 Task: Reply to email with the signature Colton Mitchell with the subject 'Follow up on a demo or trial' from softage.1@softage.net with the message 'Would it be possible to provide a progress report on the project by the end of the week?'
Action: Mouse moved to (1103, 282)
Screenshot: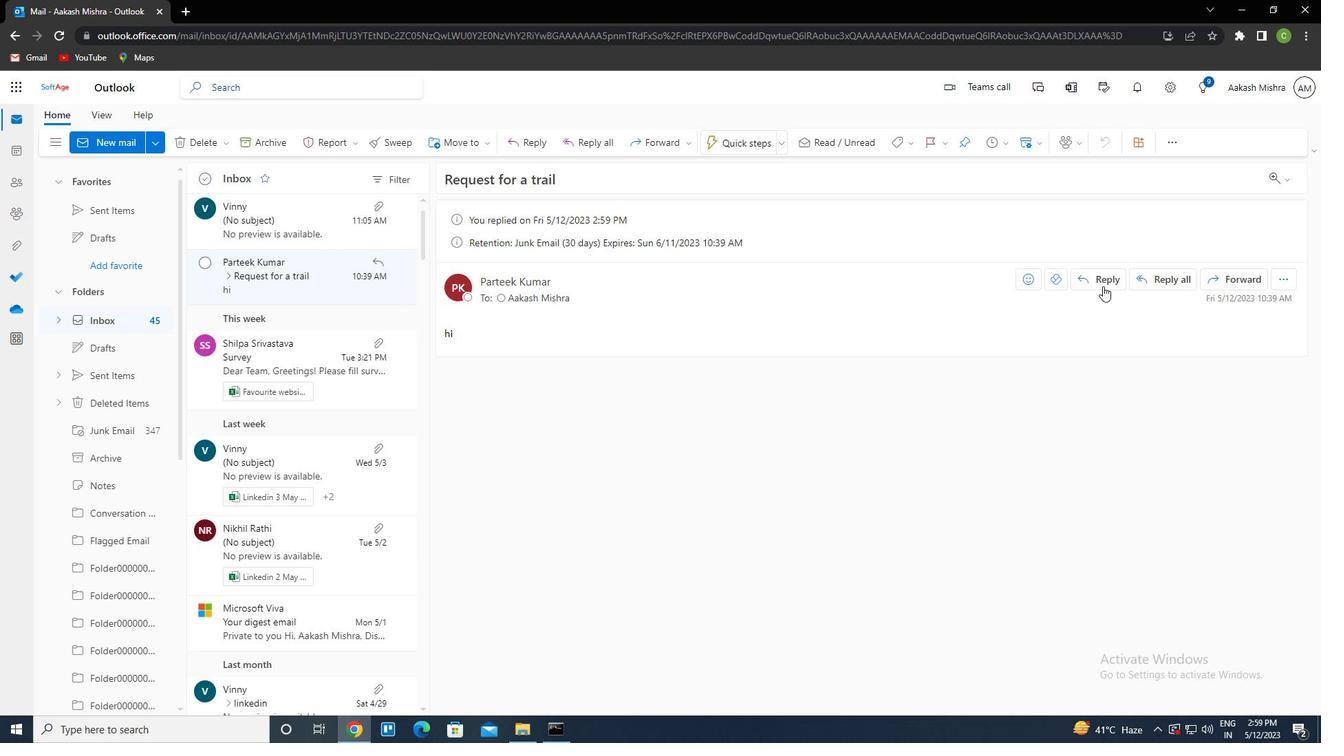 
Action: Mouse pressed left at (1103, 282)
Screenshot: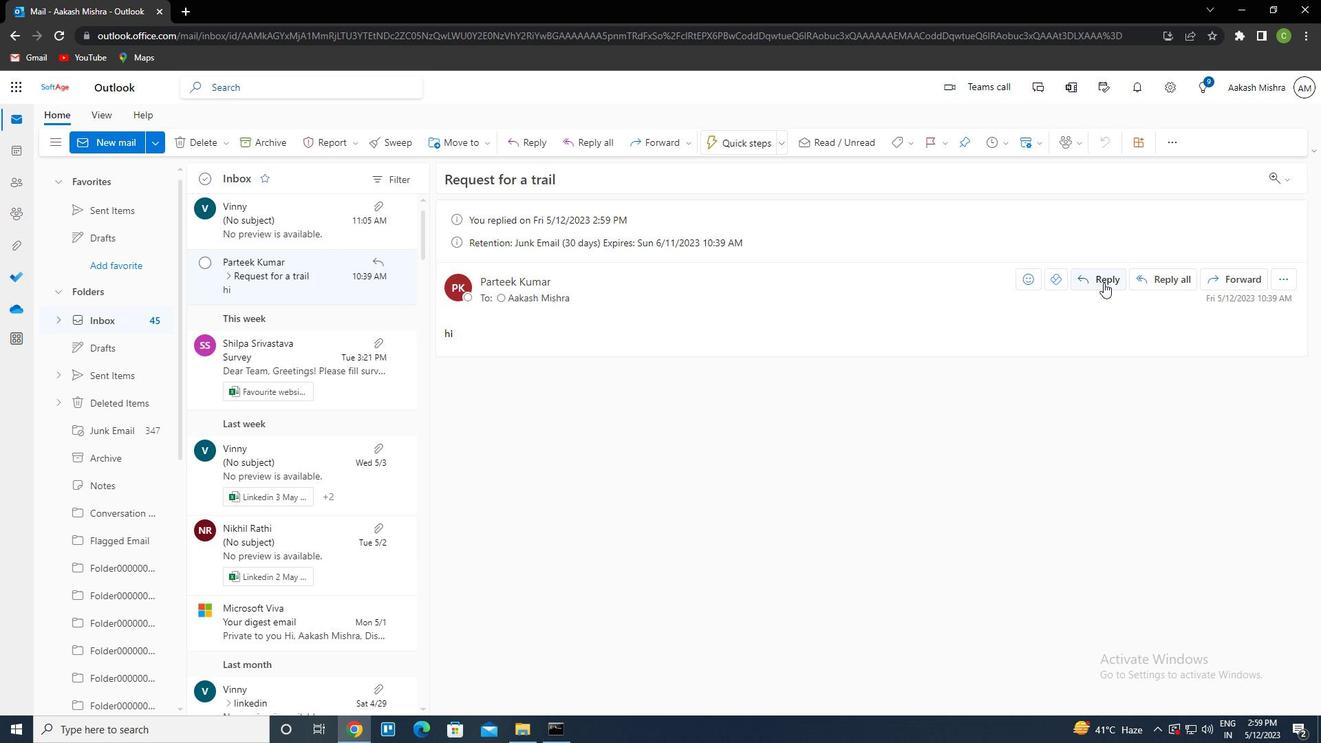 
Action: Mouse moved to (883, 149)
Screenshot: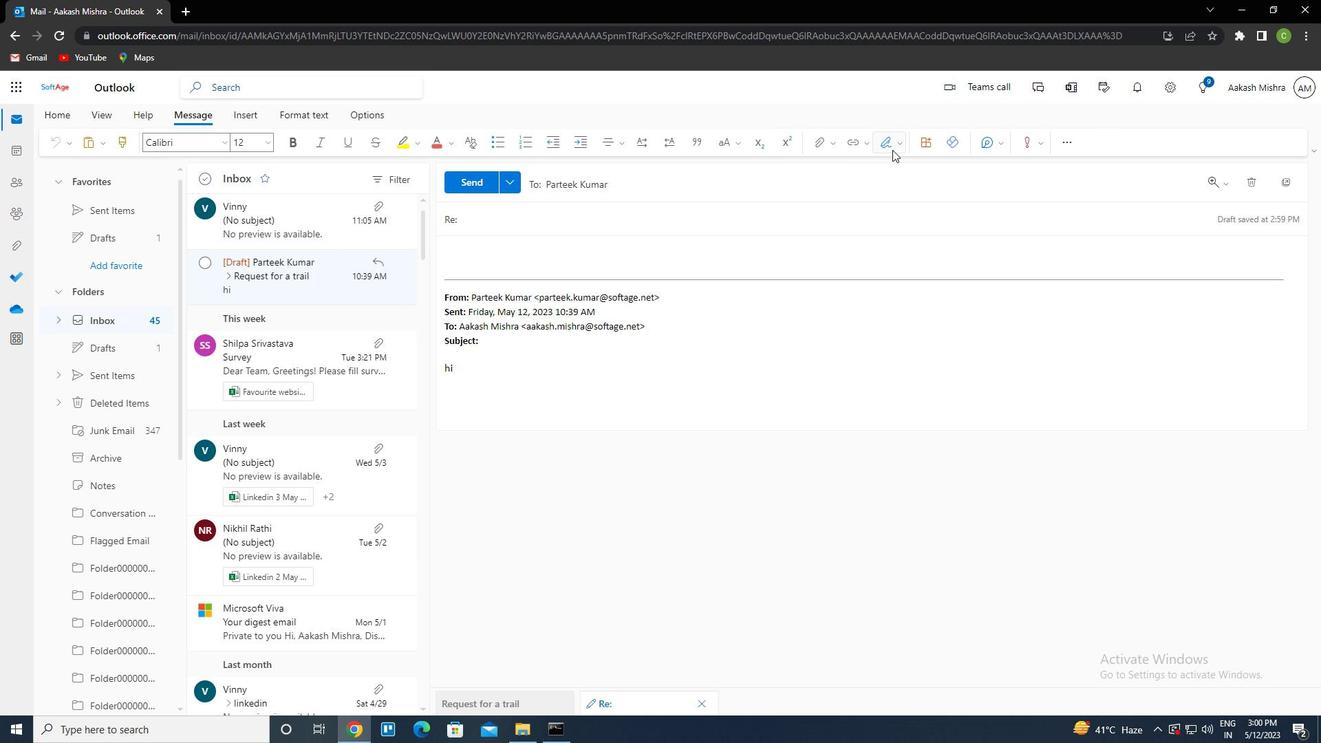 
Action: Mouse pressed left at (883, 149)
Screenshot: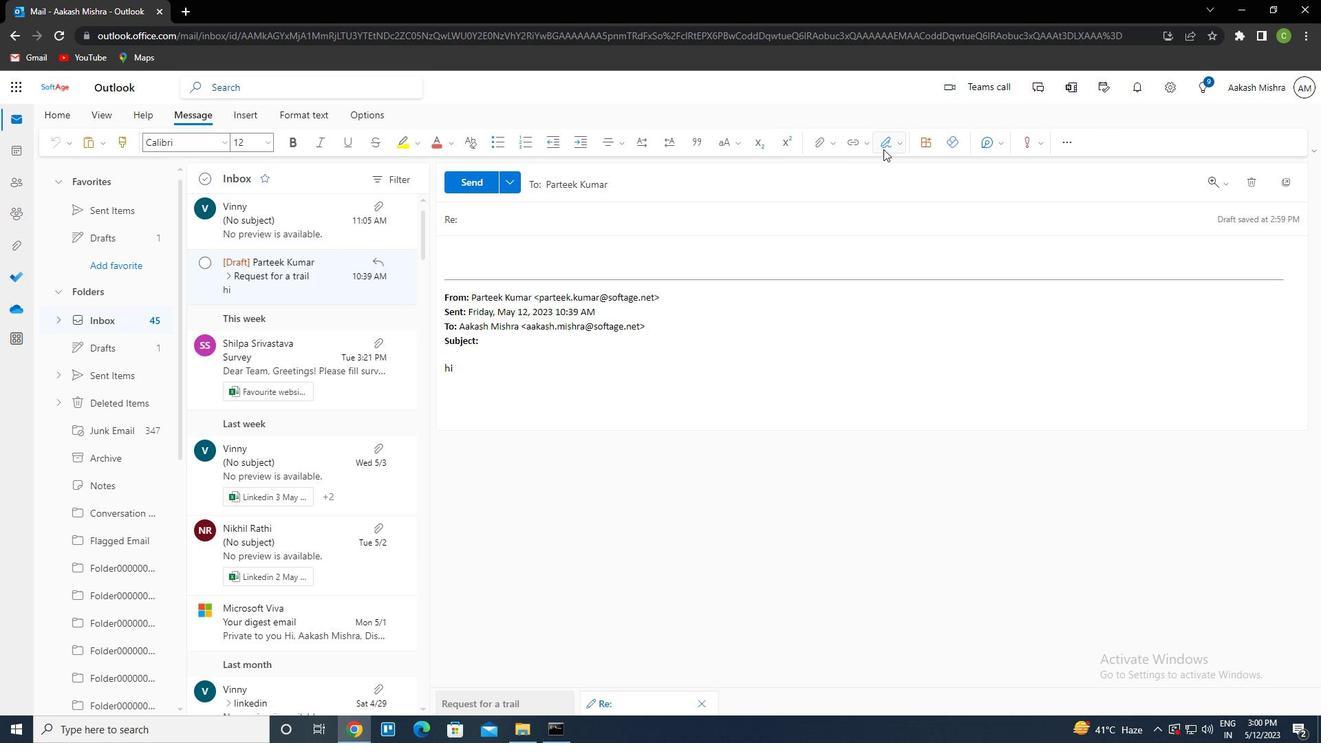 
Action: Mouse moved to (876, 201)
Screenshot: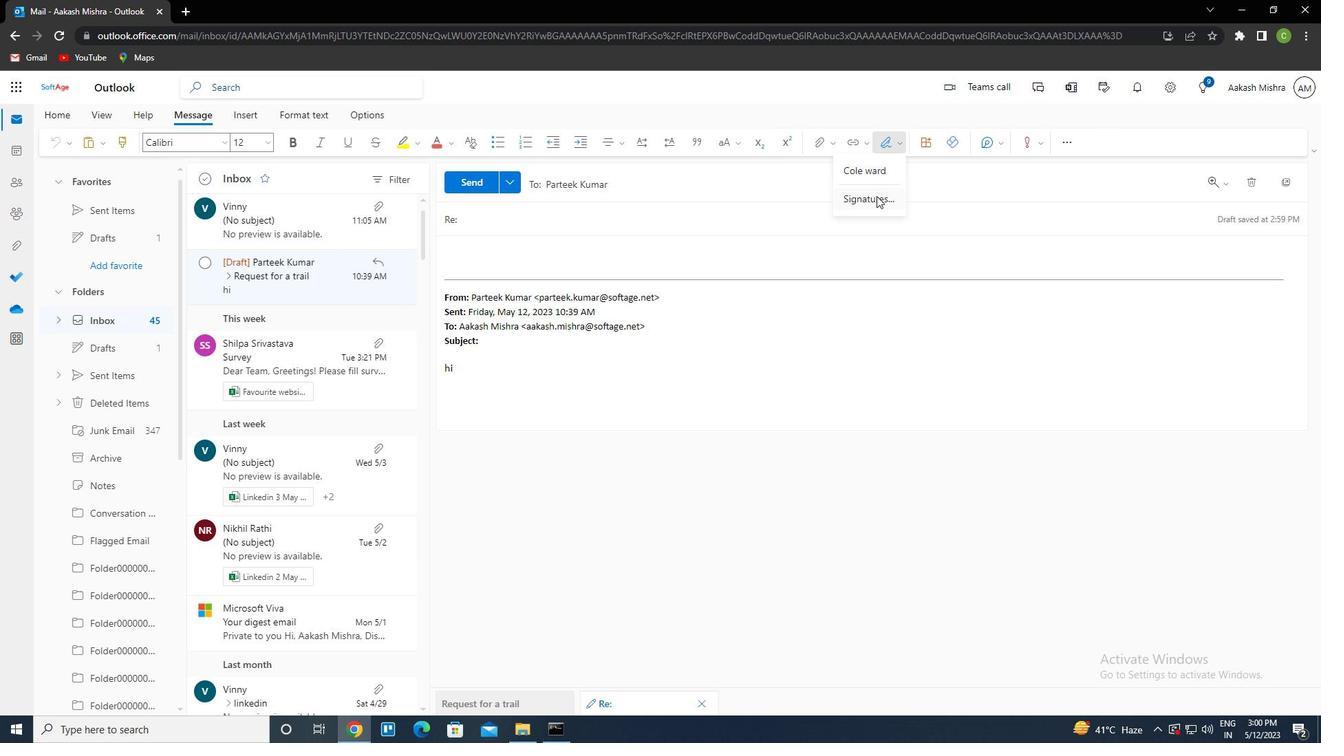 
Action: Mouse pressed left at (876, 201)
Screenshot: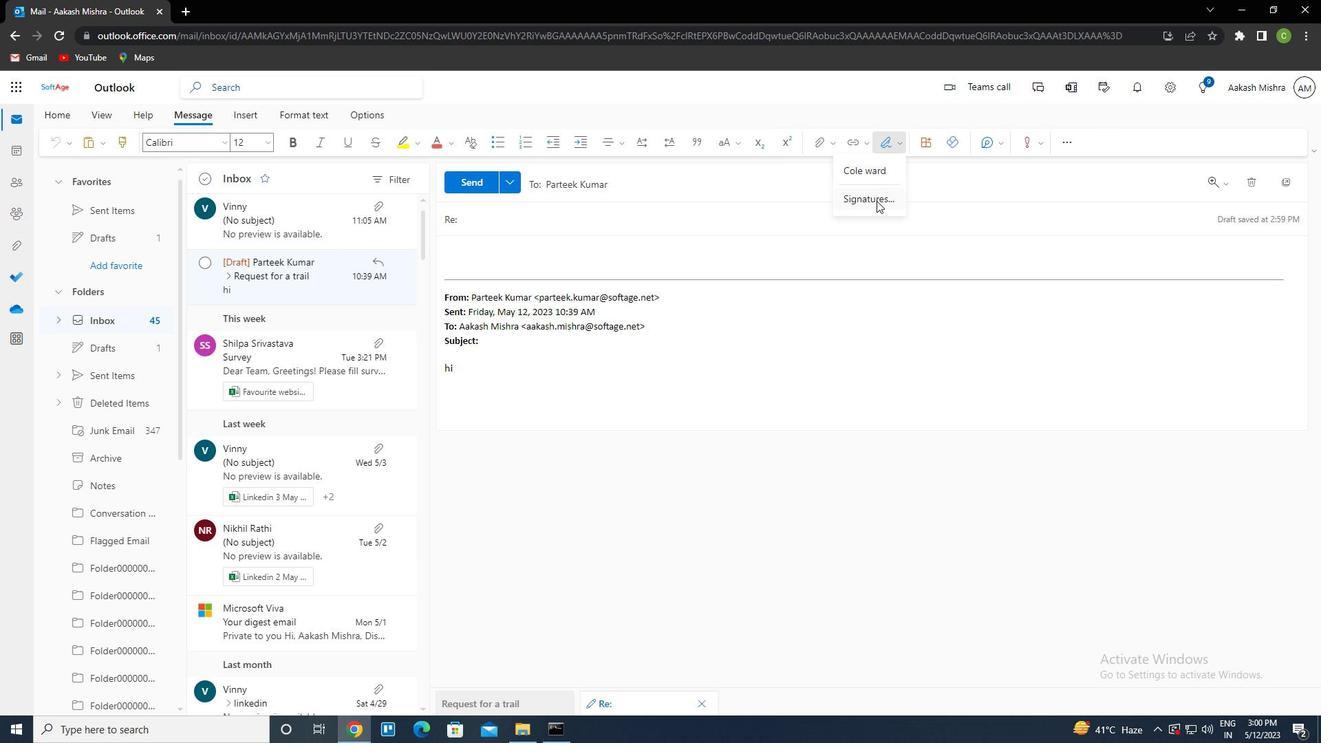 
Action: Mouse moved to (939, 249)
Screenshot: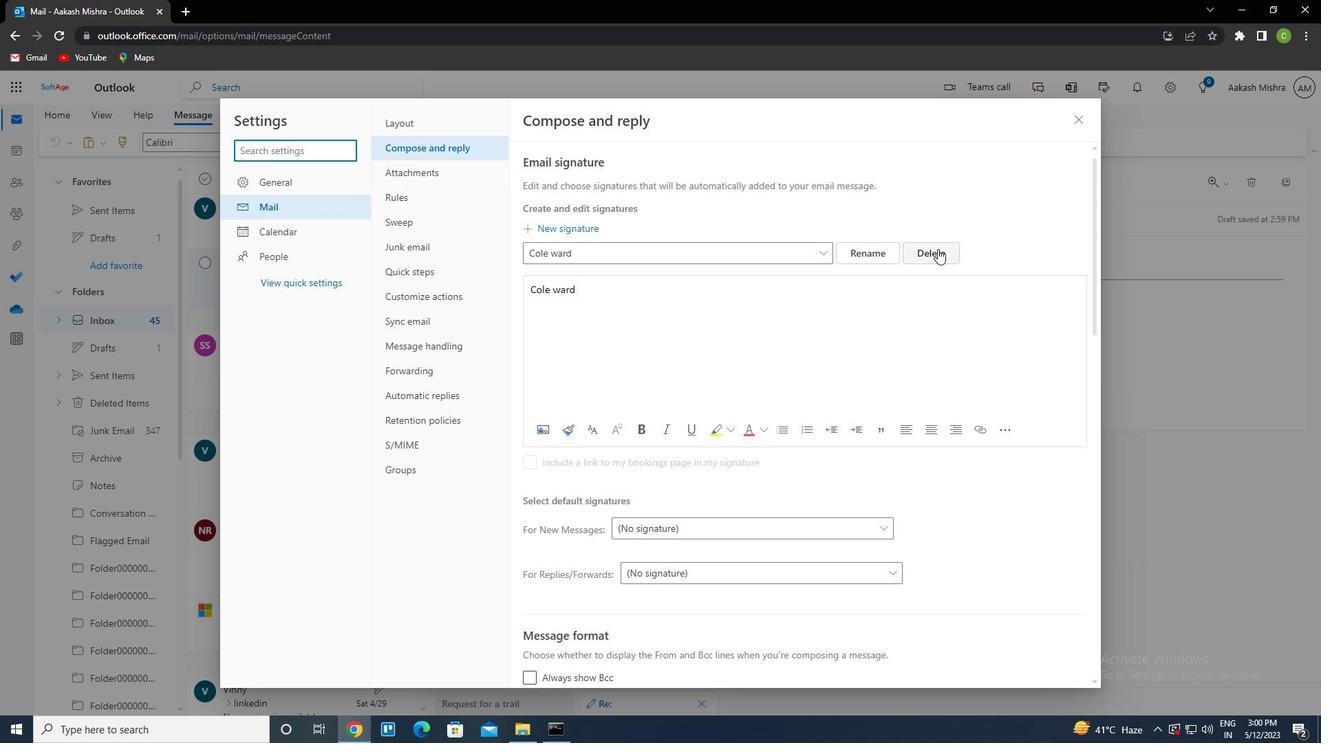 
Action: Mouse pressed left at (939, 249)
Screenshot: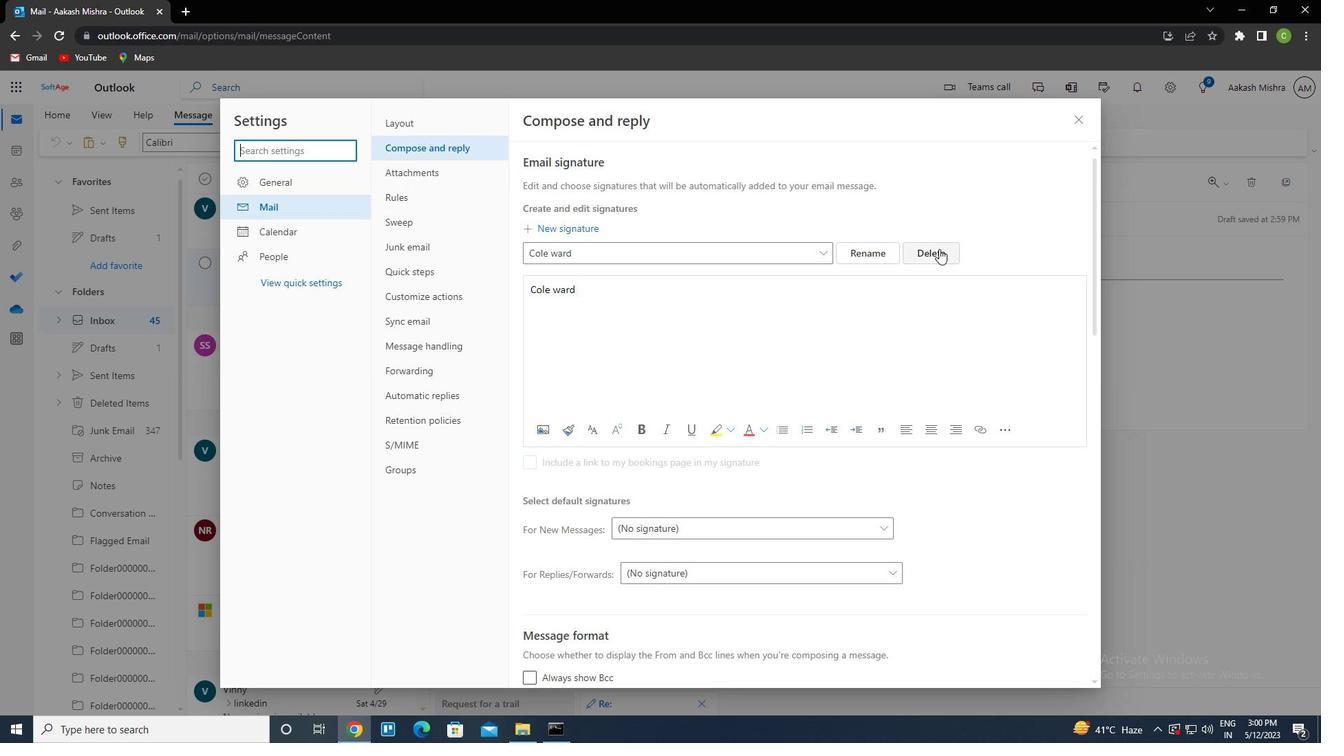 
Action: Mouse moved to (587, 258)
Screenshot: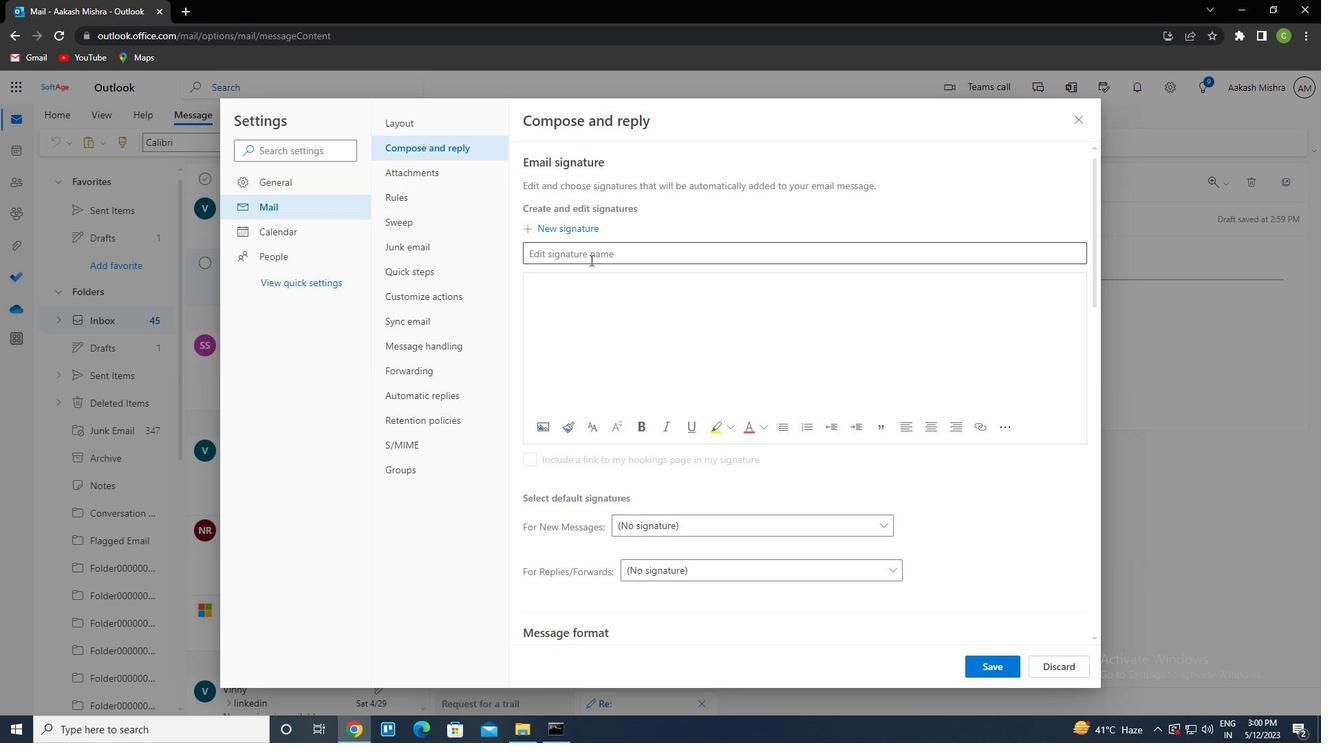
Action: Mouse pressed left at (587, 258)
Screenshot: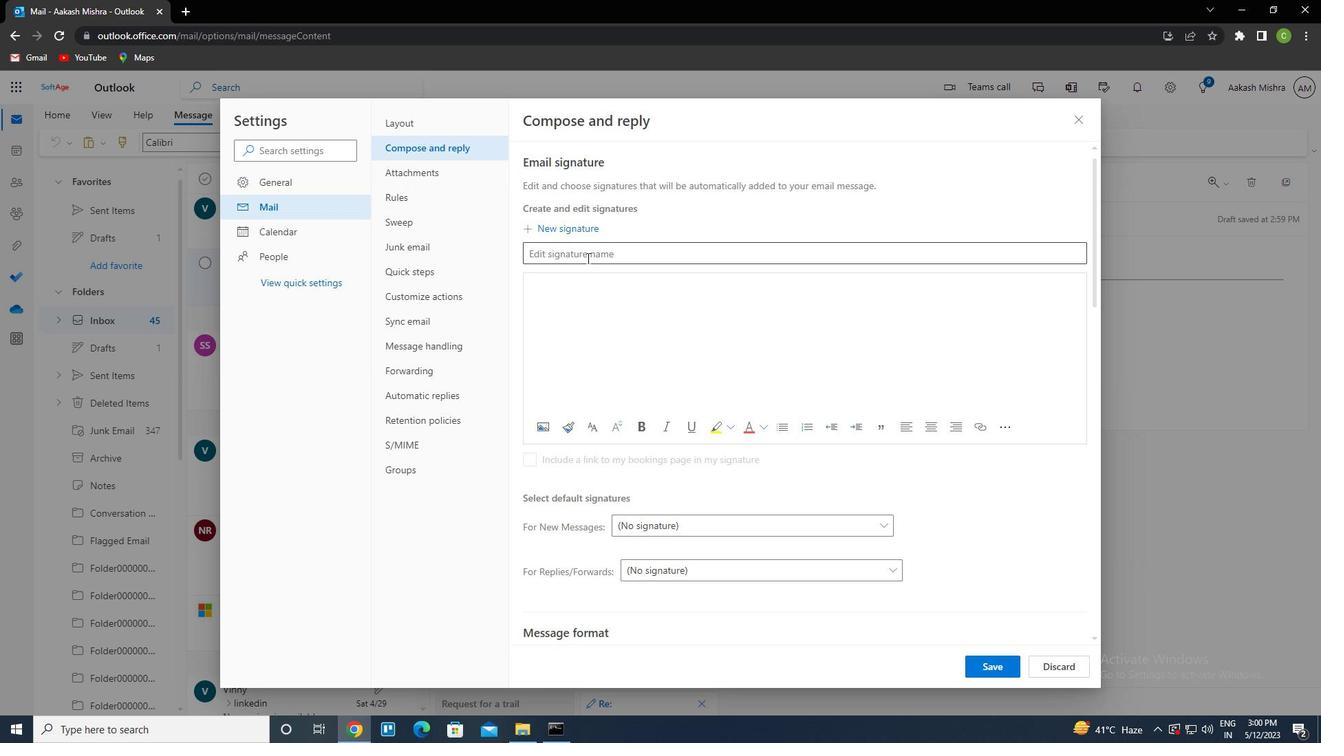 
Action: Key pressed <Key.caps_lock>c<Key.caps_lock>olton<Key.space><Key.caps_lock>m<Key.caps_lock>itchell<Key.tab><Key.caps_lock>c<Key.caps_lock>olton<Key.space><Key.caps_lock>m<Key.caps_lock>itchell
Screenshot: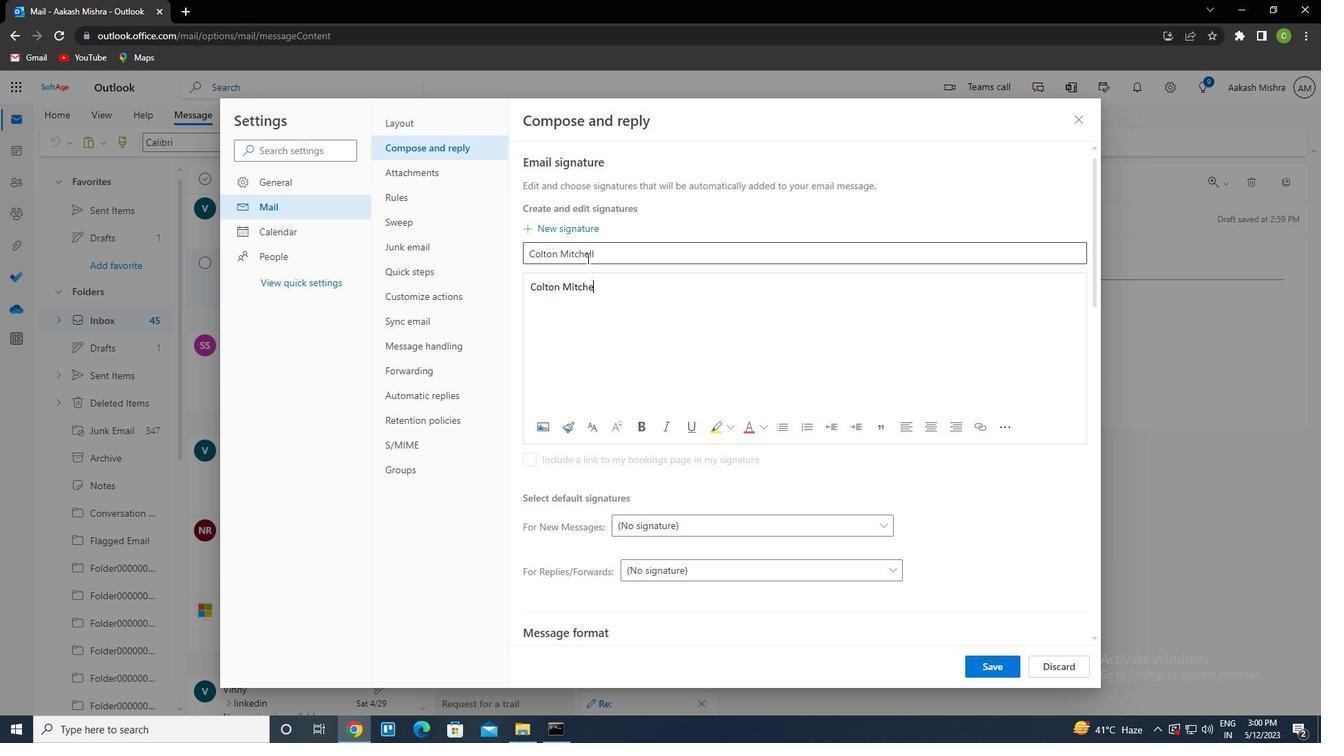 
Action: Mouse moved to (983, 667)
Screenshot: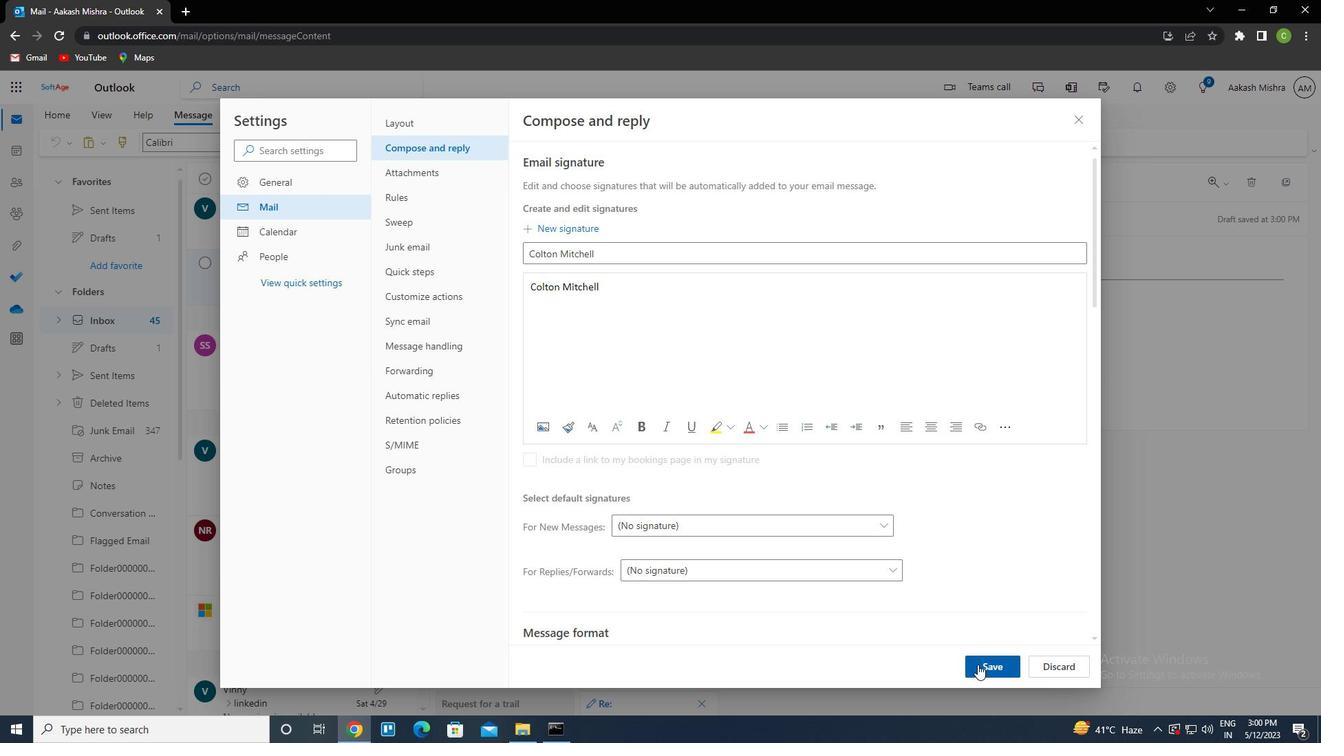 
Action: Mouse pressed left at (983, 667)
Screenshot: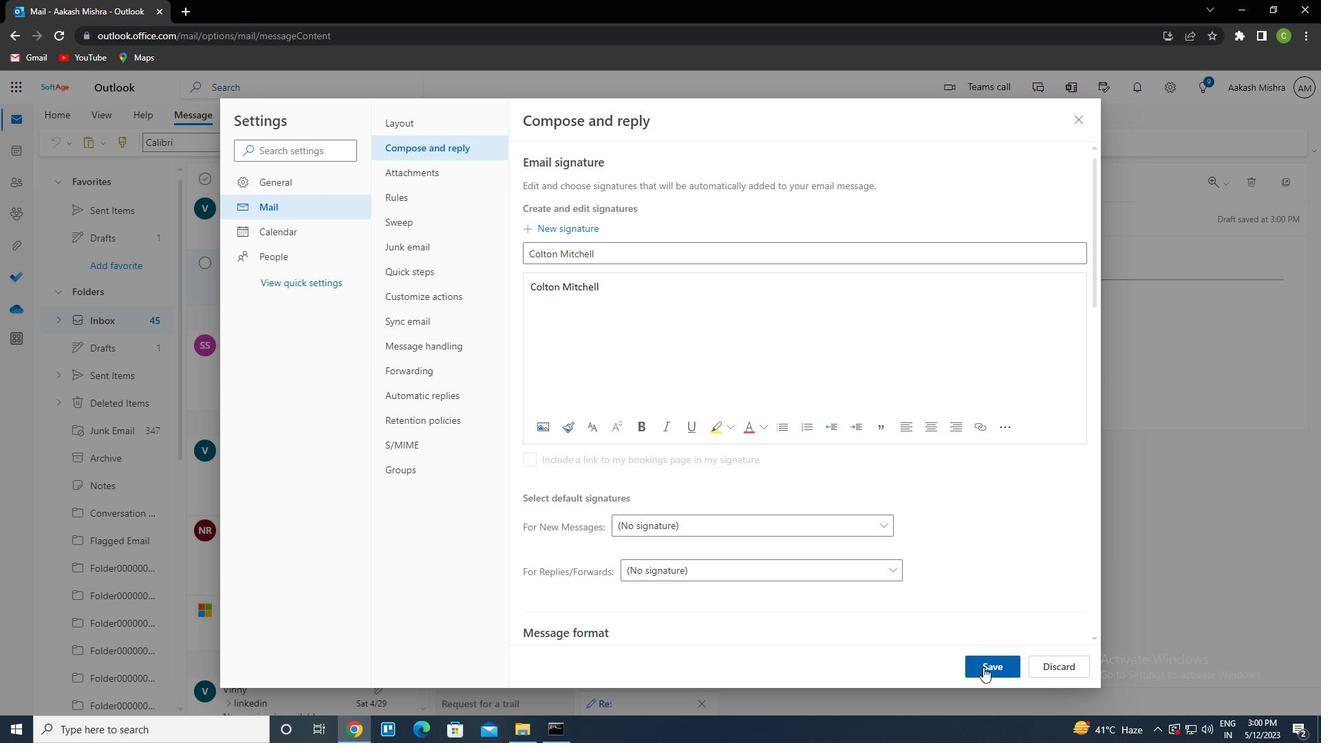 
Action: Mouse moved to (1075, 121)
Screenshot: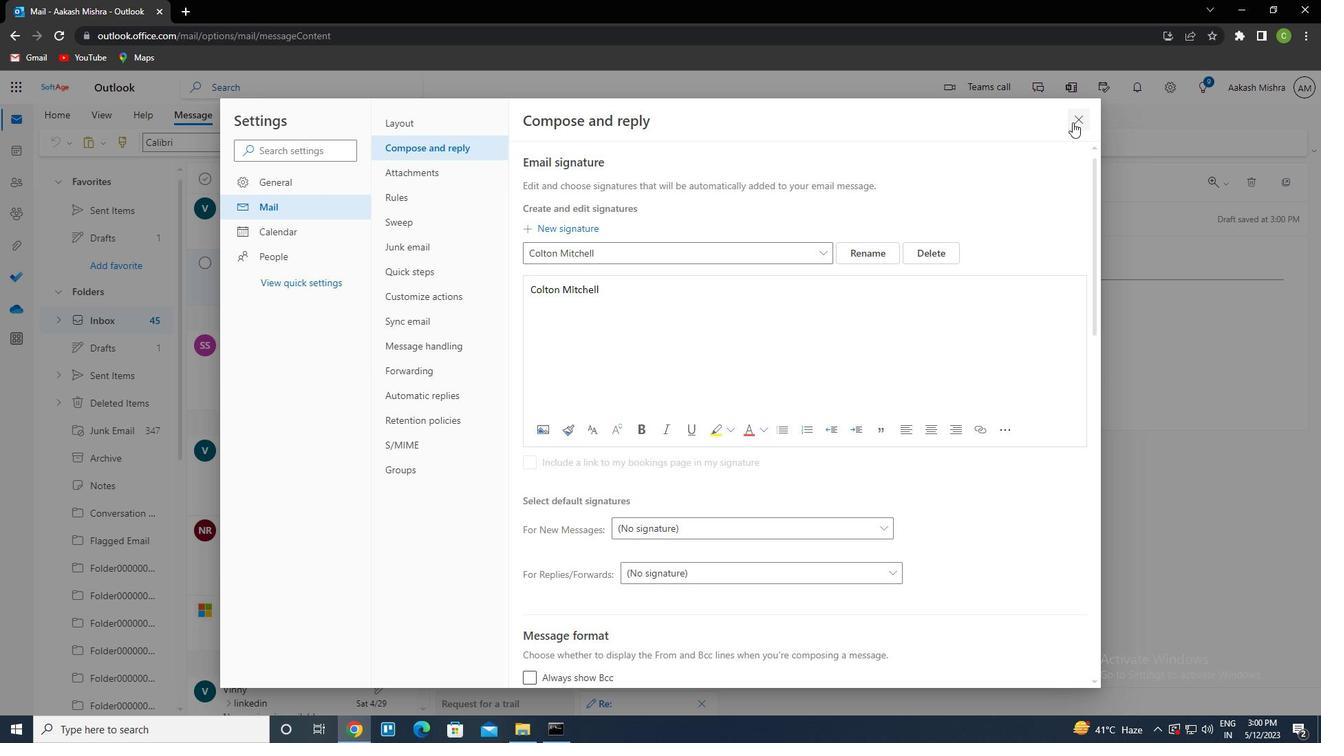 
Action: Mouse pressed left at (1075, 121)
Screenshot: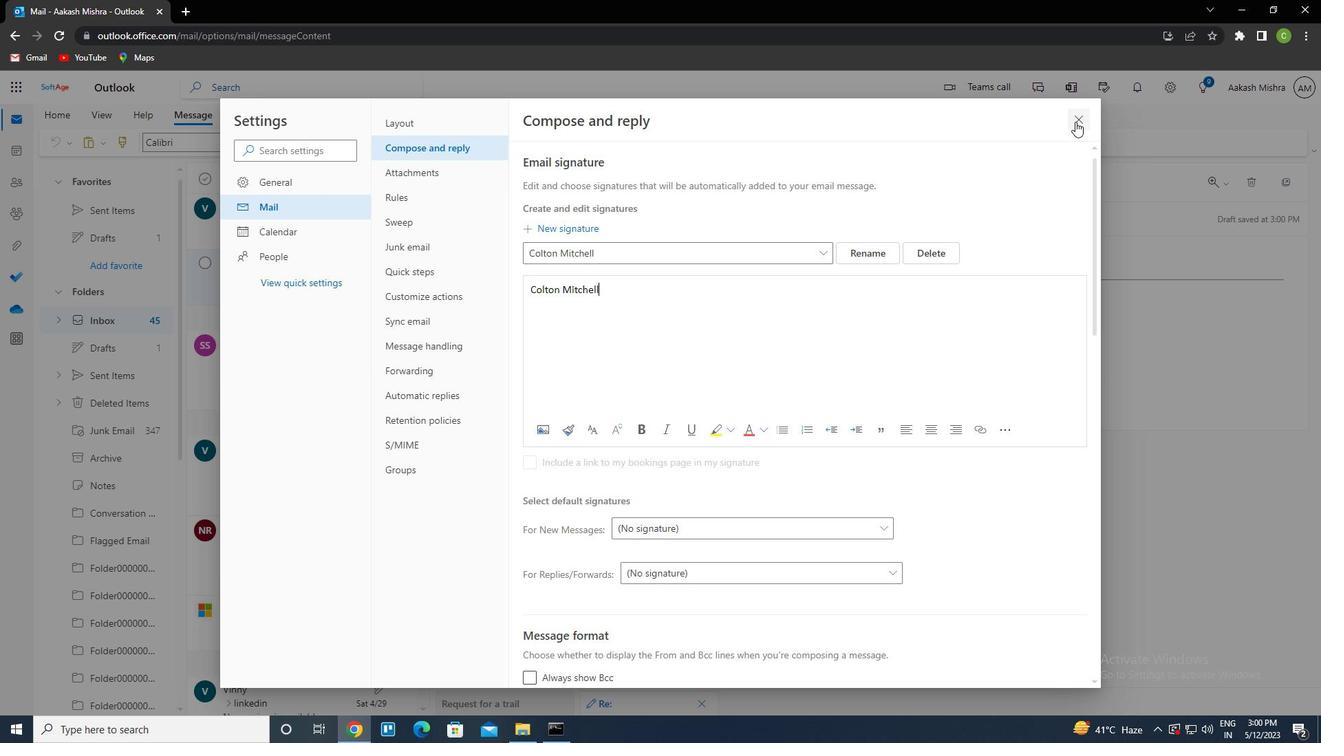 
Action: Mouse moved to (896, 144)
Screenshot: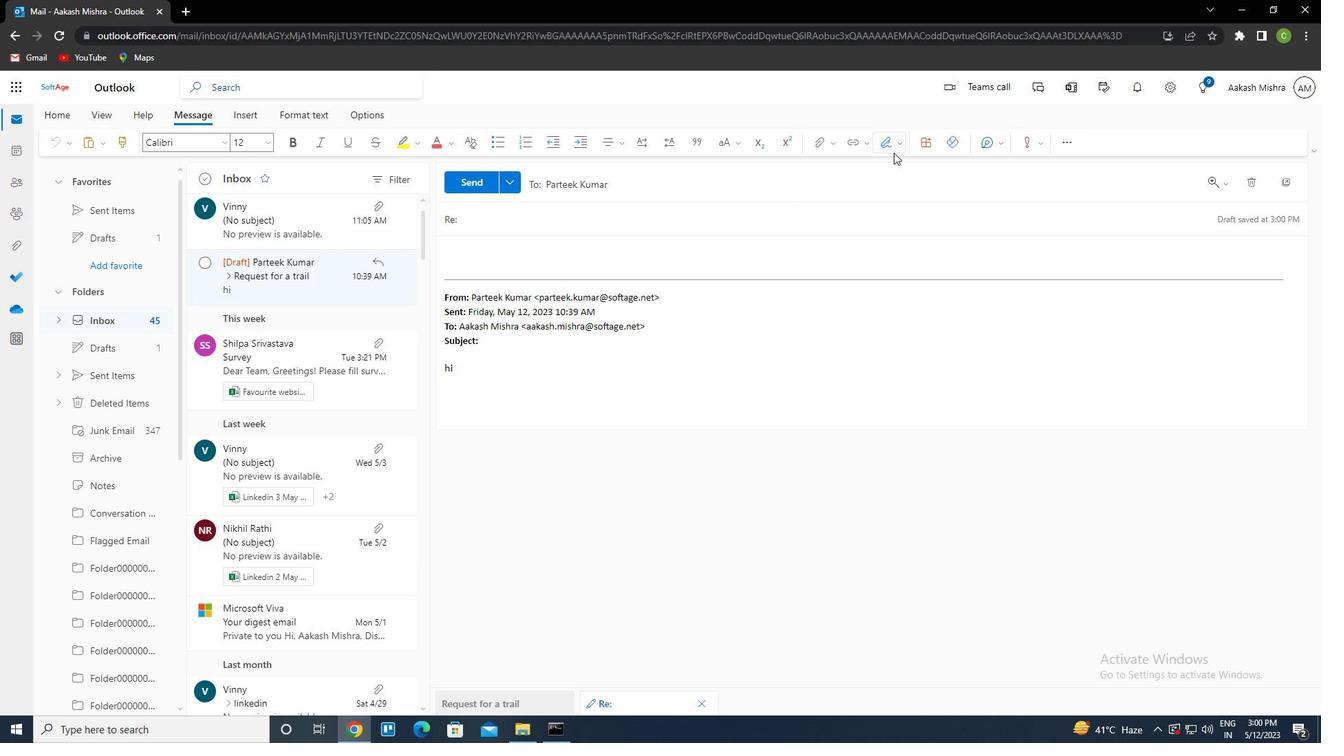 
Action: Mouse pressed left at (896, 144)
Screenshot: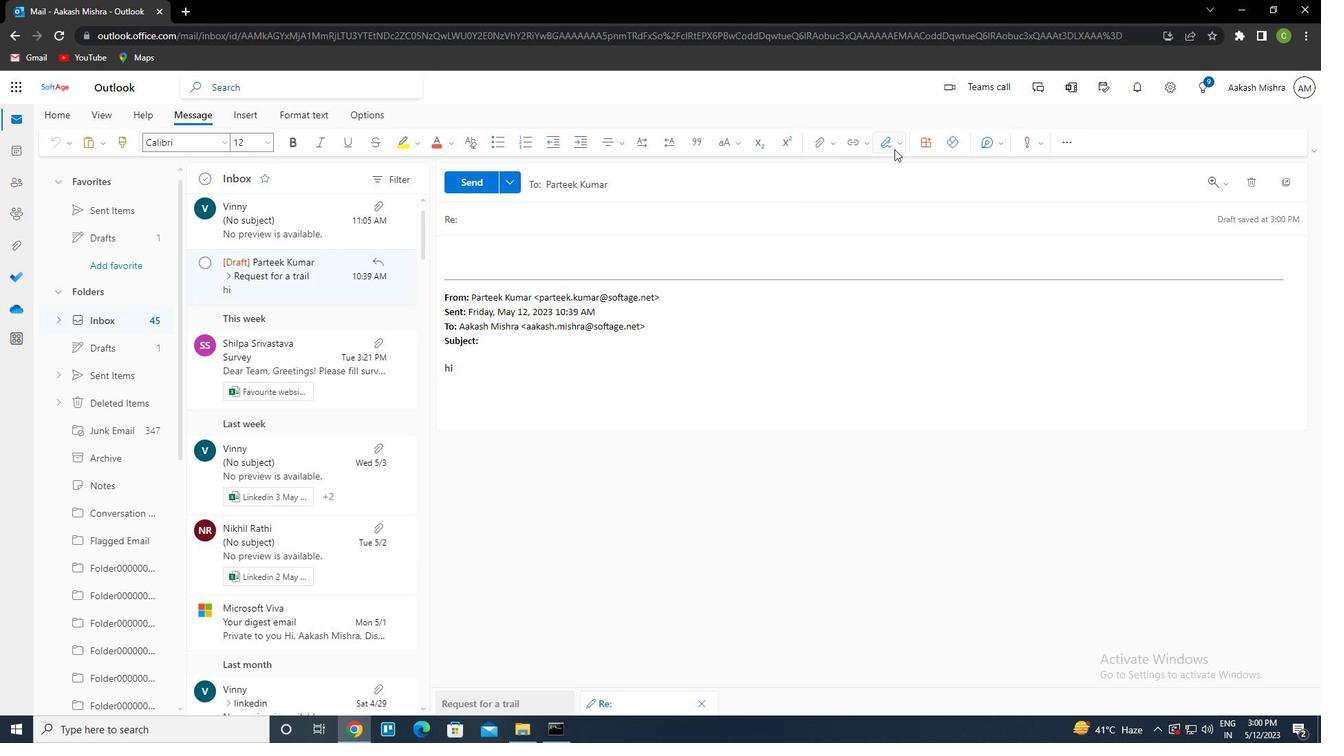 
Action: Mouse moved to (879, 169)
Screenshot: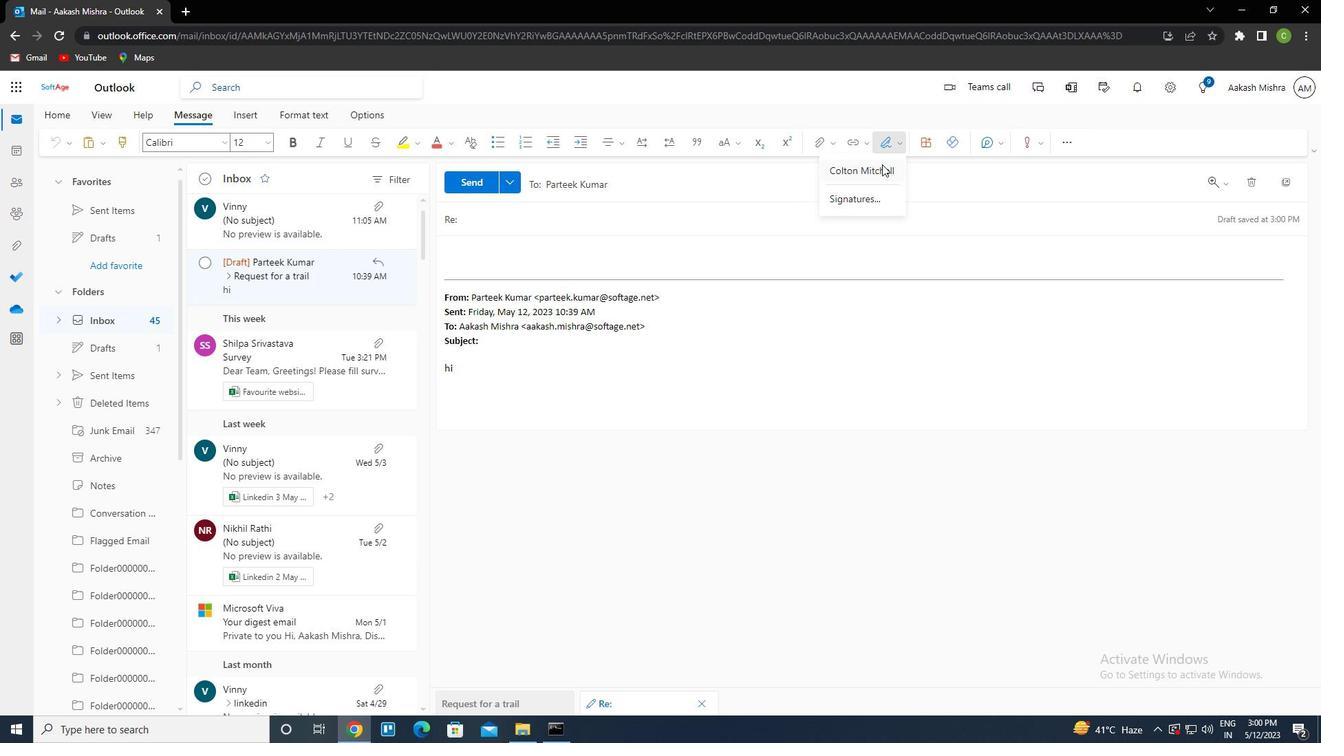 
Action: Mouse pressed left at (879, 169)
Screenshot: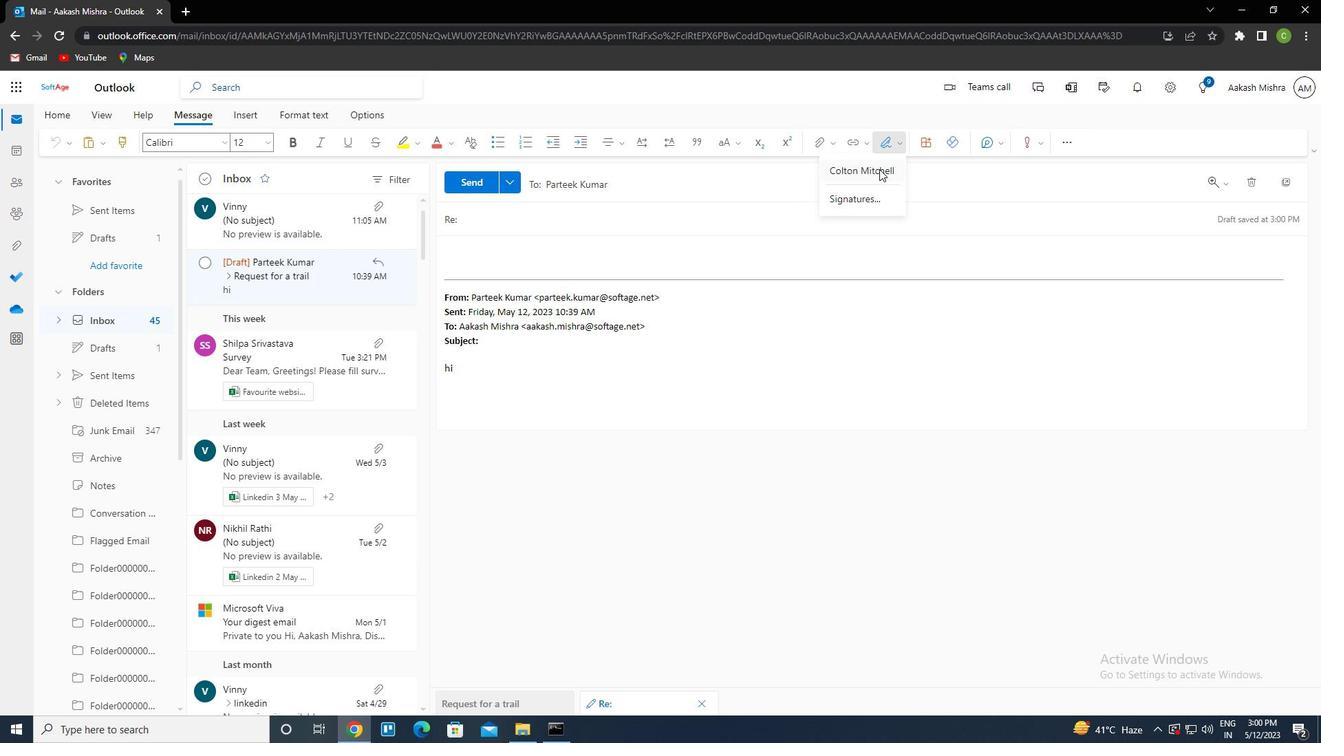 
Action: Mouse moved to (473, 226)
Screenshot: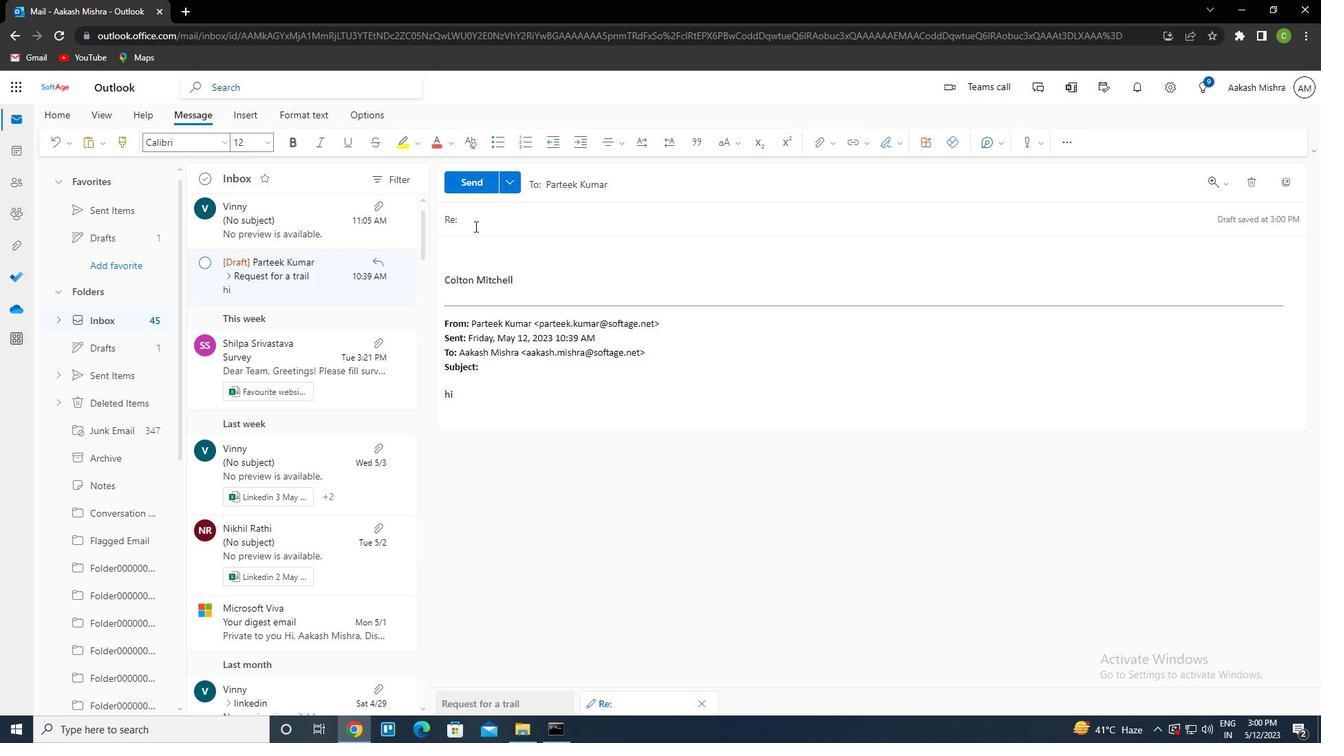 
Action: Mouse pressed left at (473, 226)
Screenshot: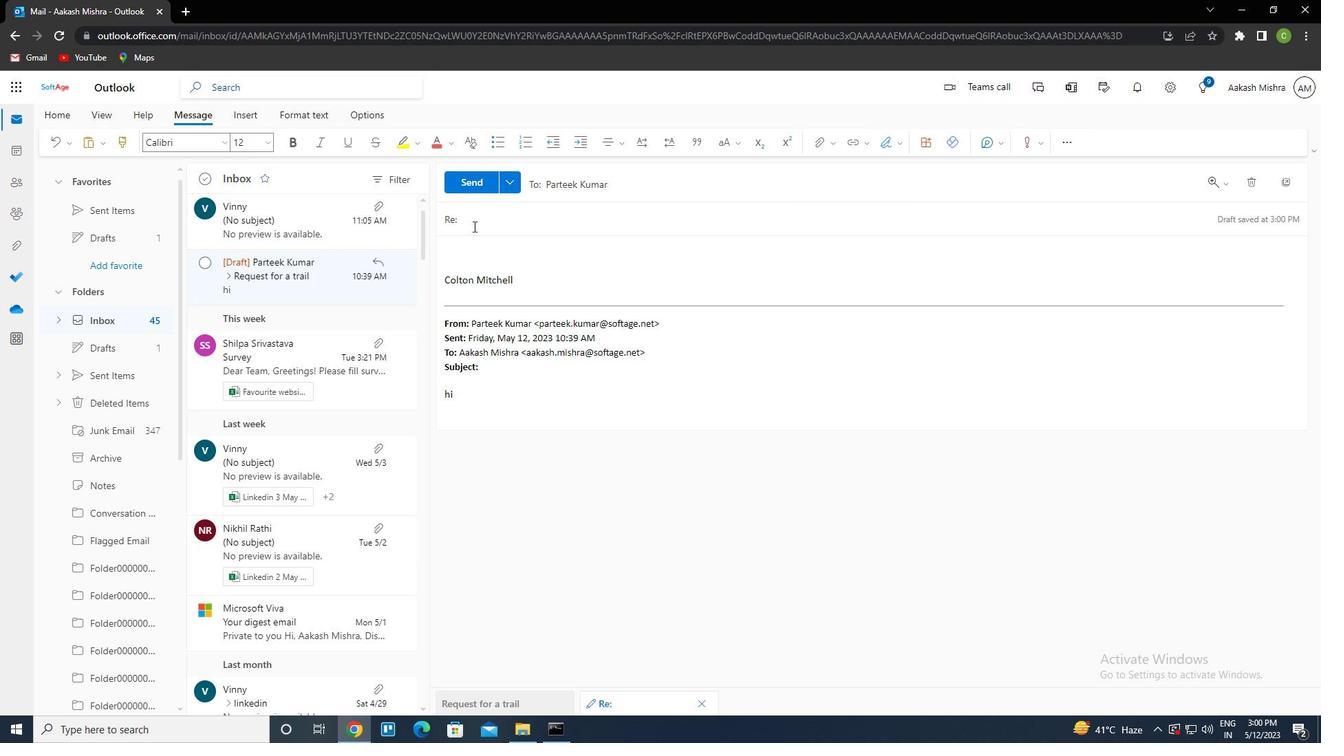 
Action: Key pressed <Key.caps_lock>f<Key.caps_lock>ollow<Key.space>up<Key.space>a<Key.backspace>on<Key.space>a<Key.space>demo<Key.space>or<Key.space>trail<Key.tab><Key.caps_lock>w<Key.caps_lock>ould<Key.space>it<Key.space>be<Key.space>possoble<Key.space>to<Key.space>provide
Screenshot: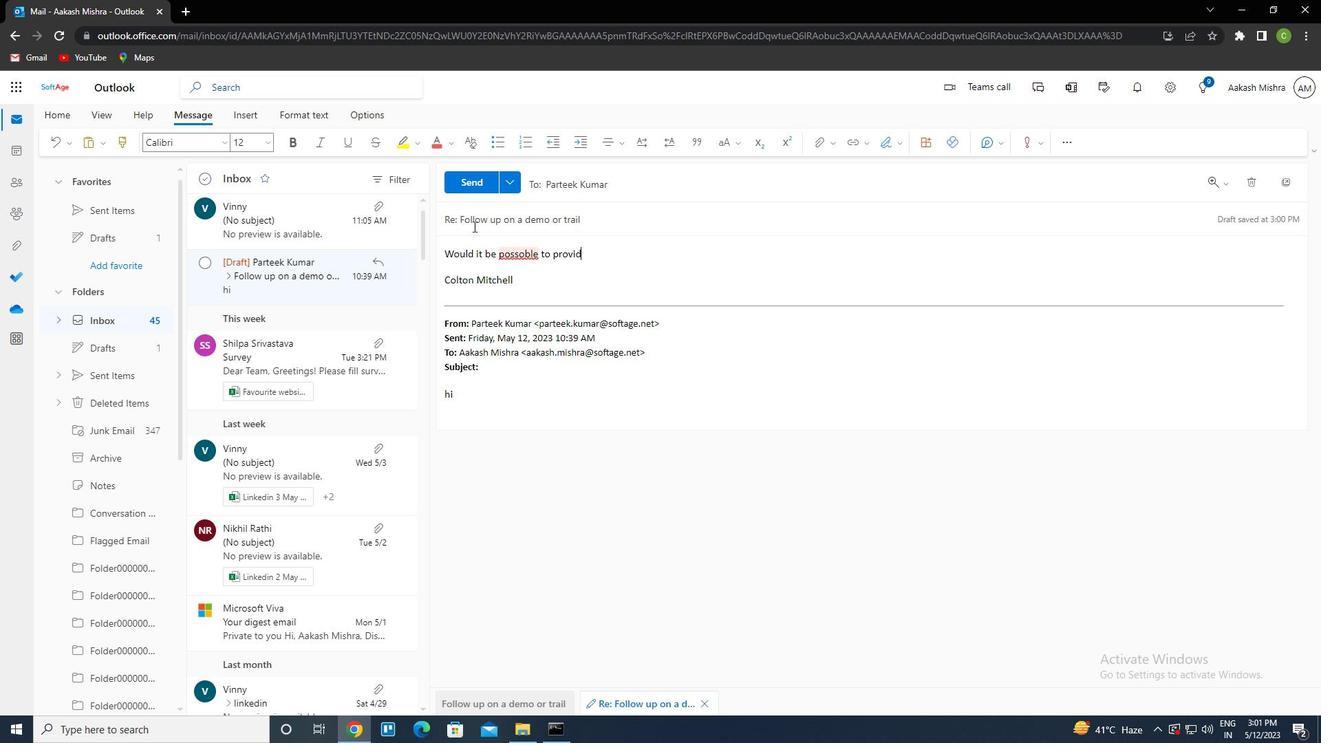 
Action: Mouse moved to (523, 253)
Screenshot: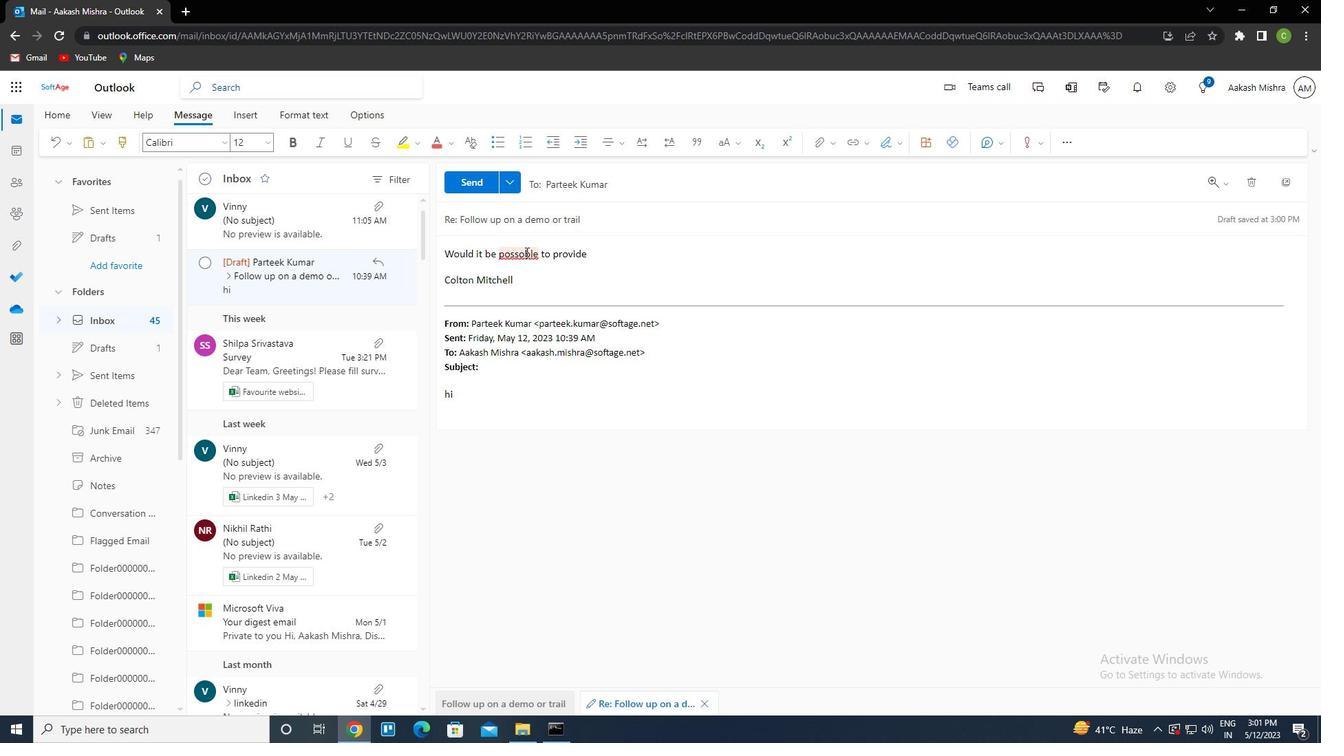 
Action: Mouse pressed left at (523, 253)
Screenshot: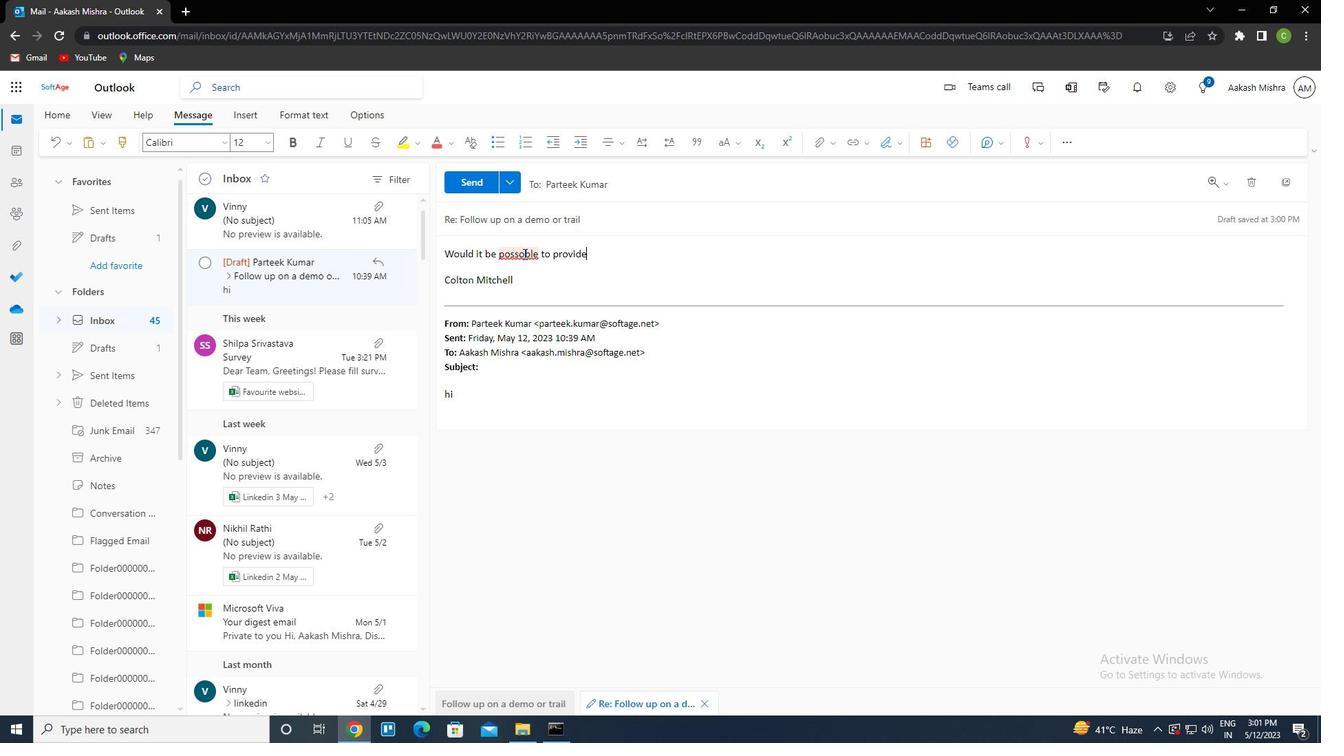 
Action: Mouse moved to (523, 295)
Screenshot: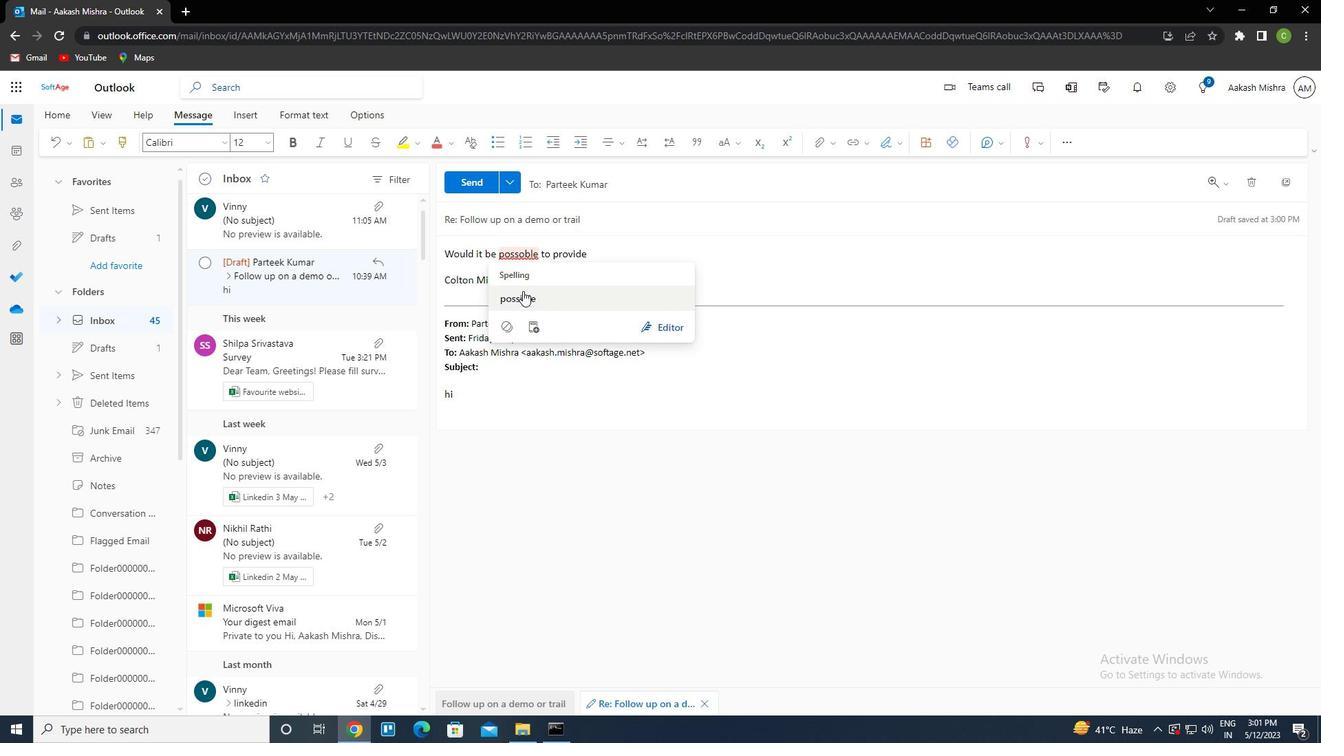 
Action: Mouse pressed left at (523, 295)
Screenshot: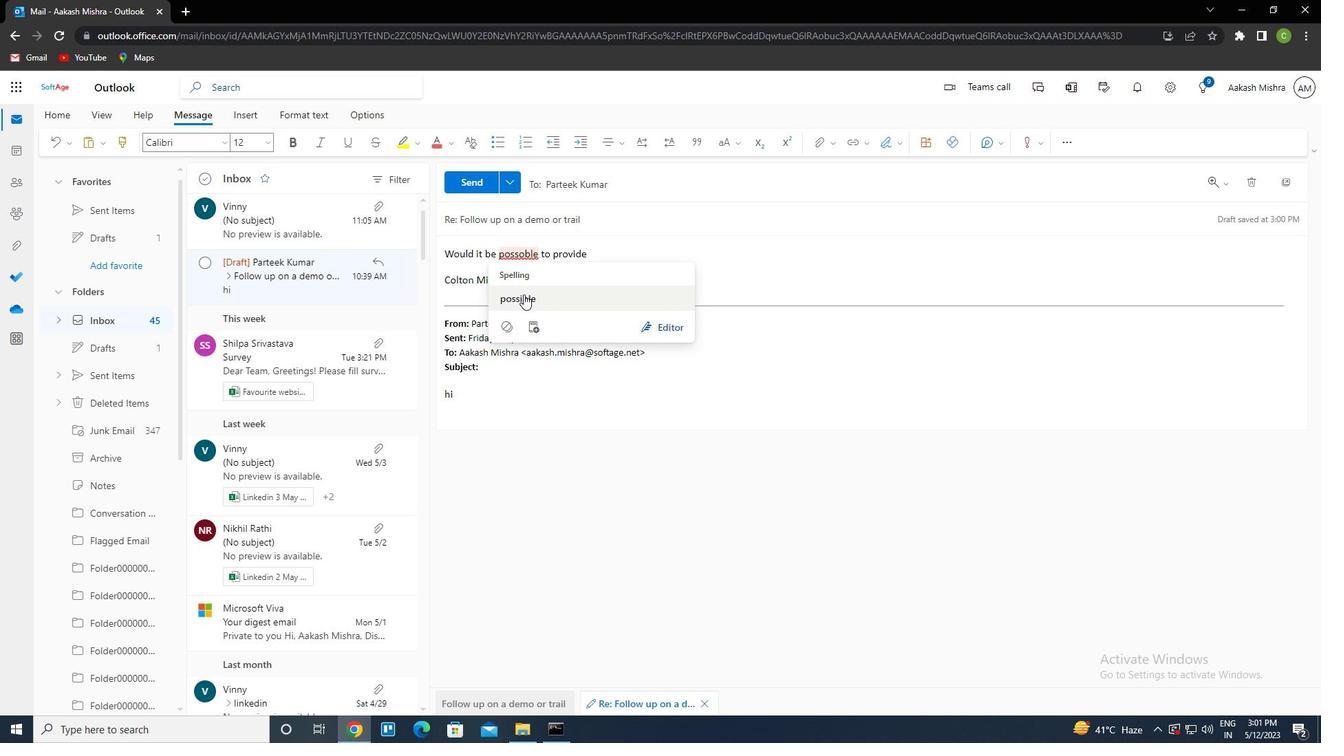 
Action: Mouse moved to (595, 255)
Screenshot: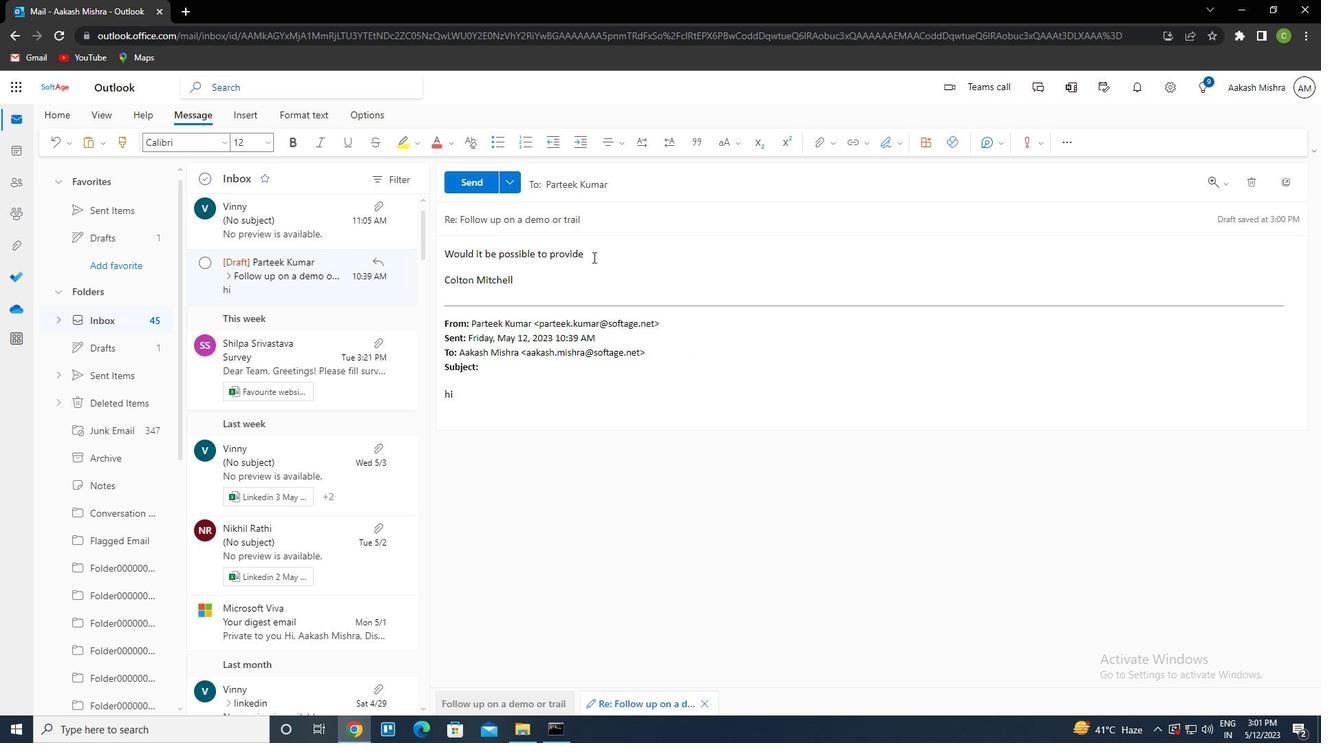 
Action: Mouse pressed left at (595, 255)
Screenshot: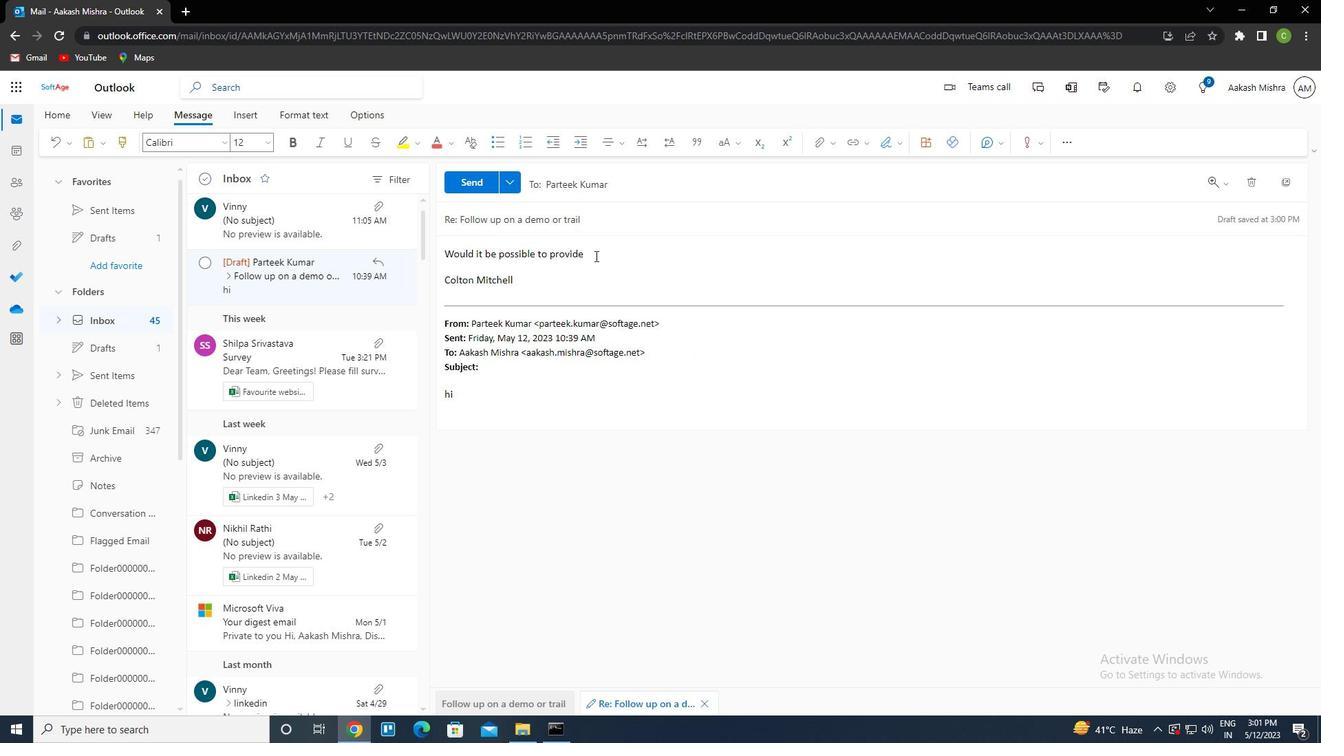 
Action: Key pressed <Key.space>a<Key.space>progress<Key.space>report<Key.space>on<Key.space>the<Key.space>project<Key.space>by<Key.space>the<Key.space>ned<Key.backspace><Key.backspace><Key.backspace>end<Key.space>of<Key.space>the<Key.space>week
Screenshot: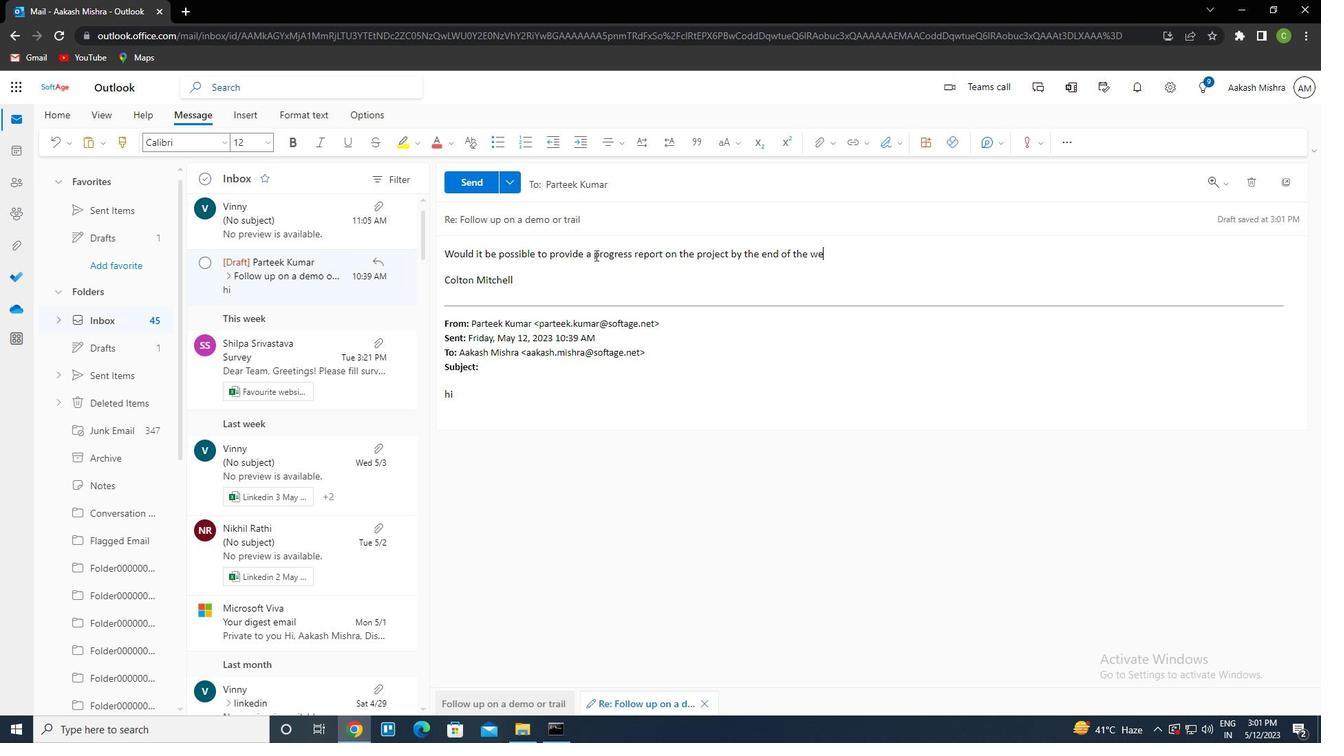 
Action: Mouse moved to (470, 174)
Screenshot: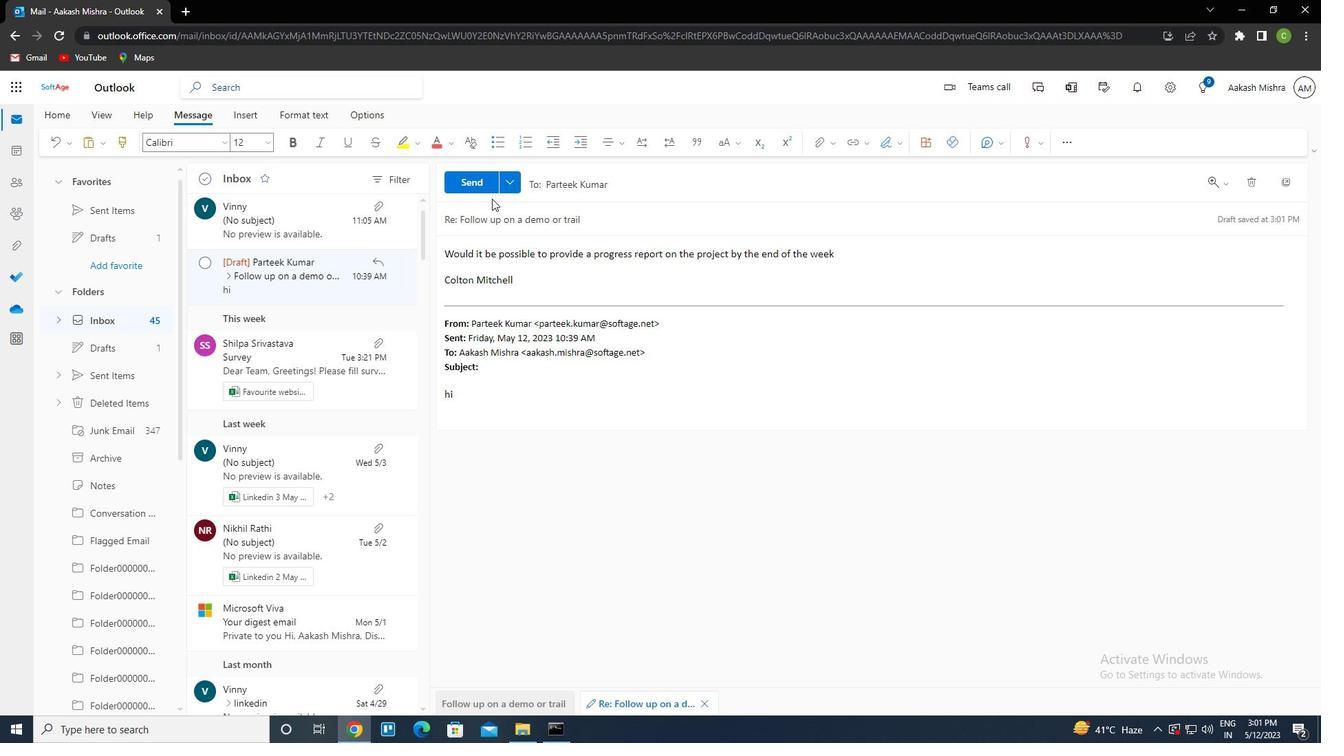 
Action: Mouse pressed left at (470, 174)
Screenshot: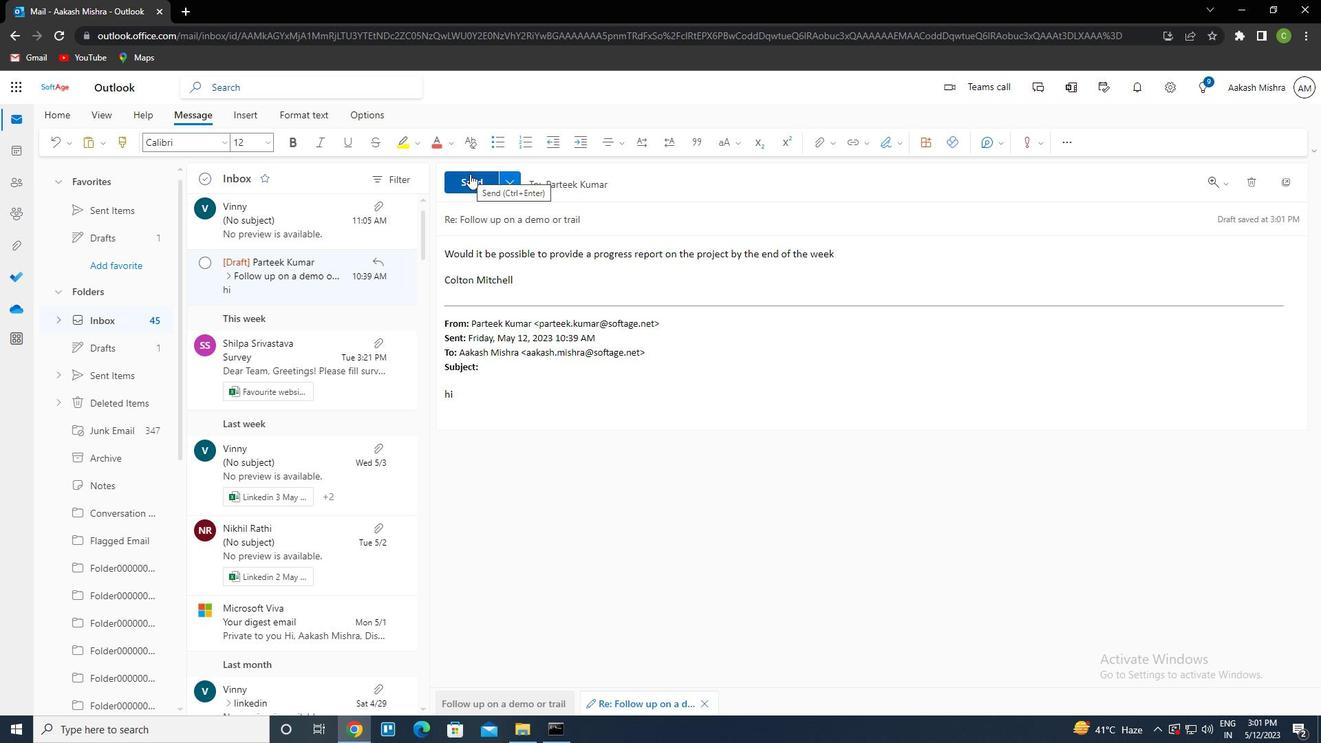 
Action: Mouse moved to (637, 282)
Screenshot: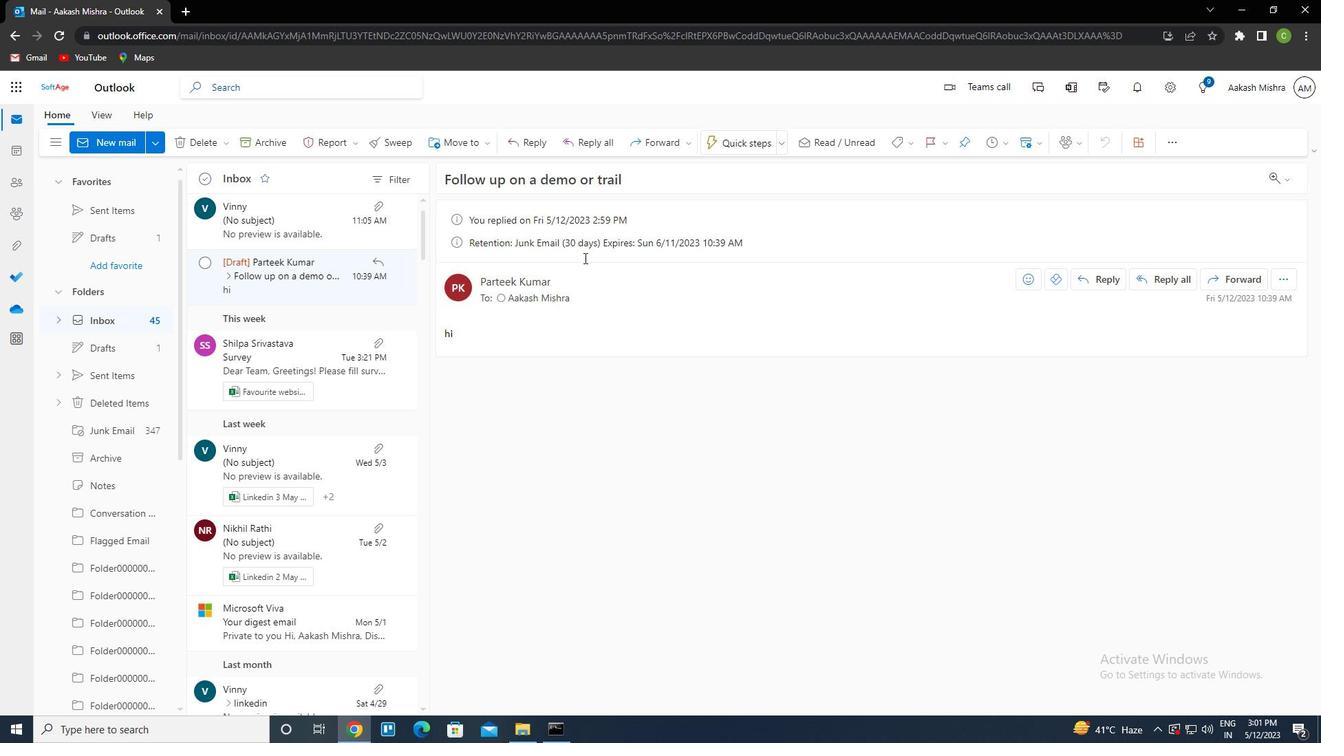 
